Task: Cancel response.
Action: Mouse moved to (559, 64)
Screenshot: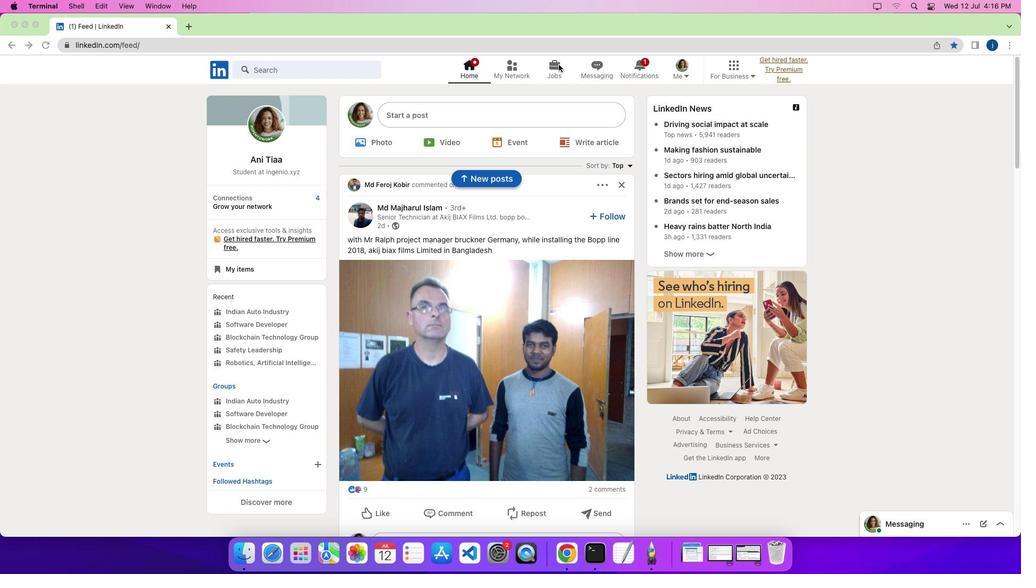 
Action: Mouse pressed left at (559, 64)
Screenshot: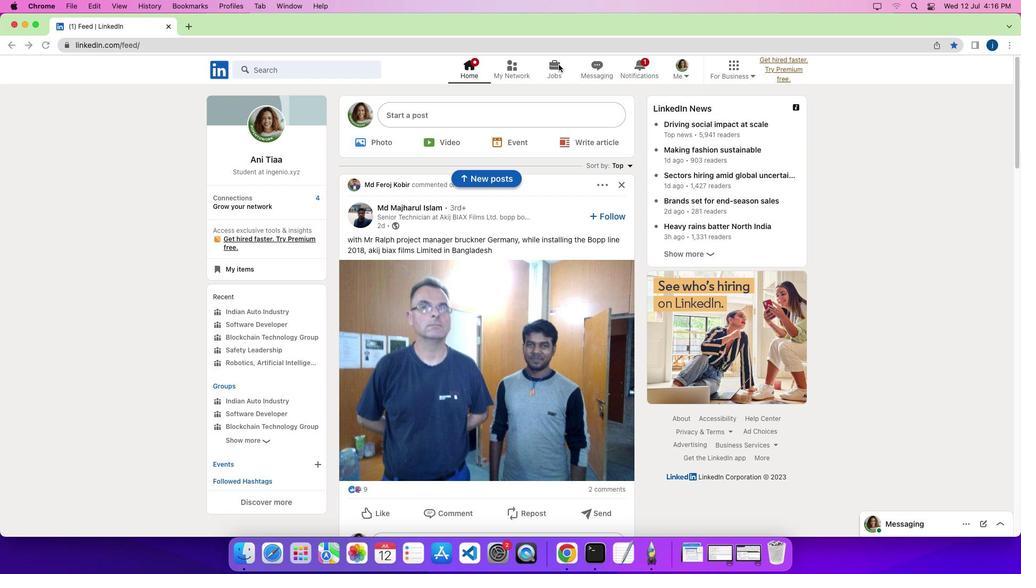 
Action: Mouse pressed left at (559, 64)
Screenshot: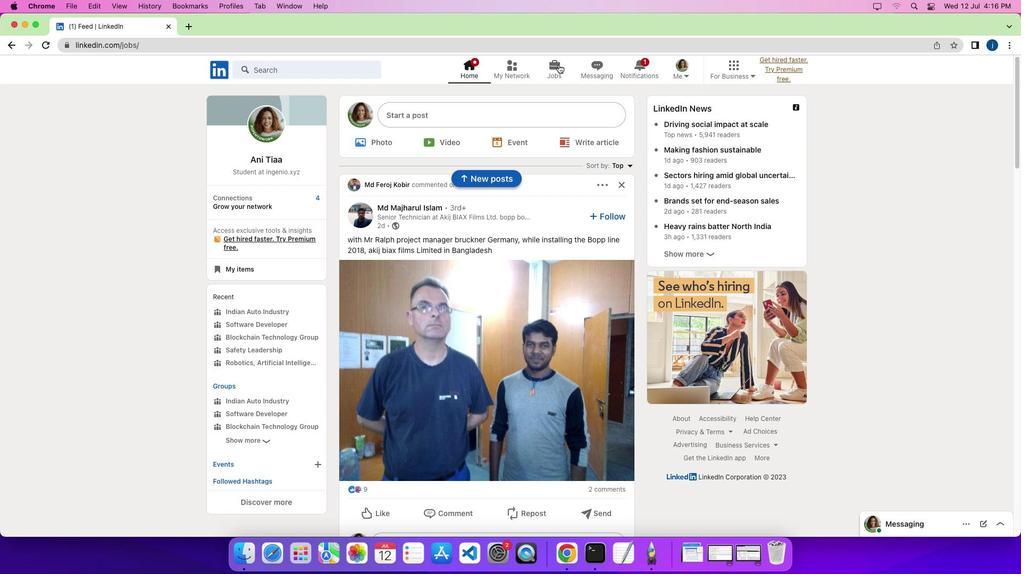 
Action: Mouse moved to (232, 367)
Screenshot: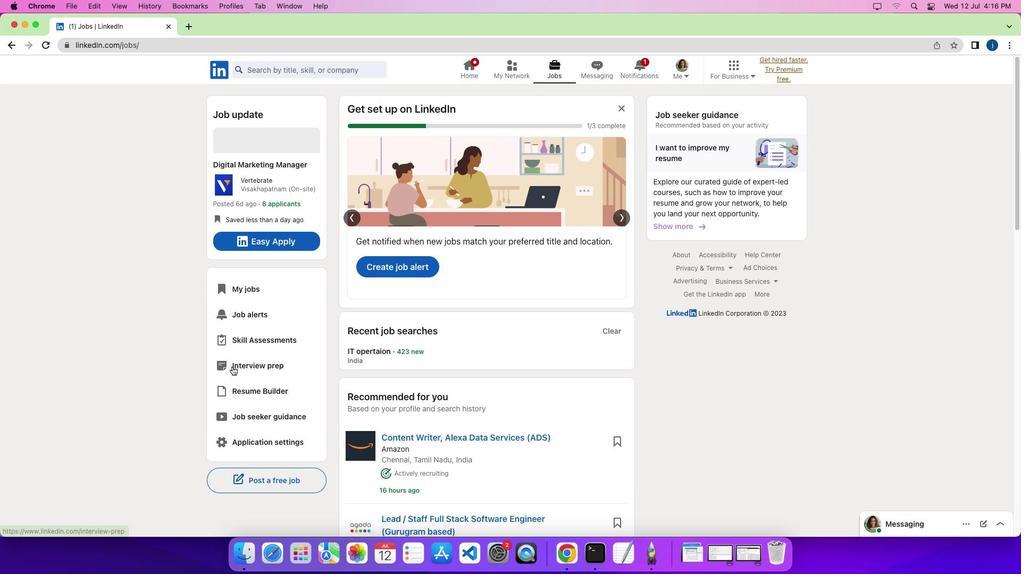 
Action: Mouse pressed left at (232, 367)
Screenshot: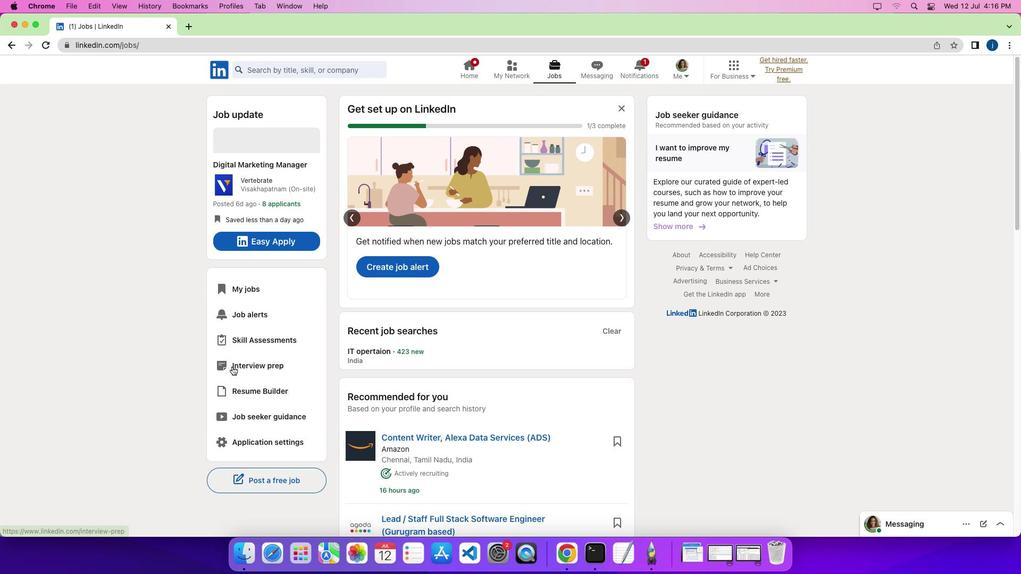 
Action: Mouse moved to (342, 119)
Screenshot: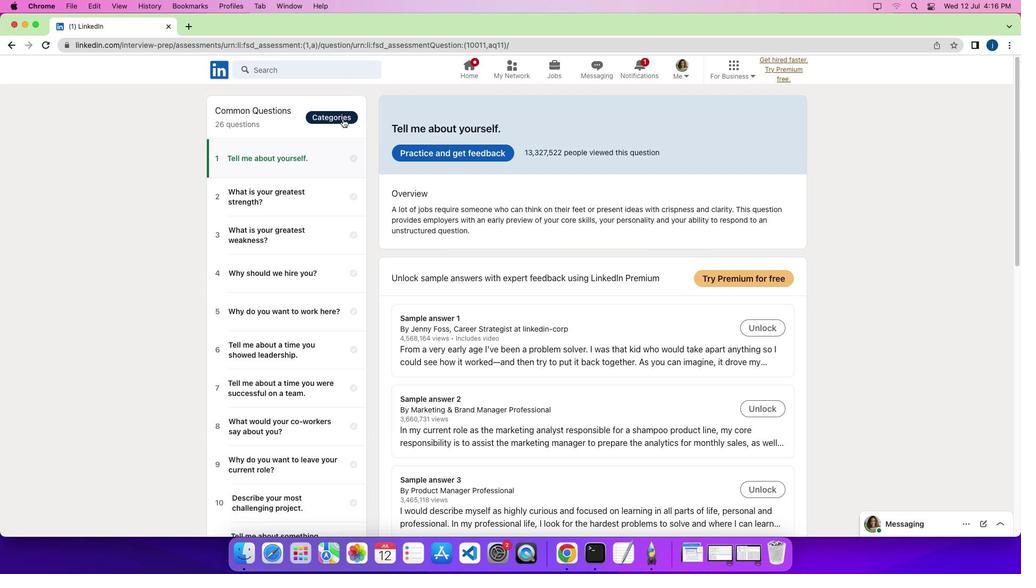 
Action: Mouse pressed left at (342, 119)
Screenshot: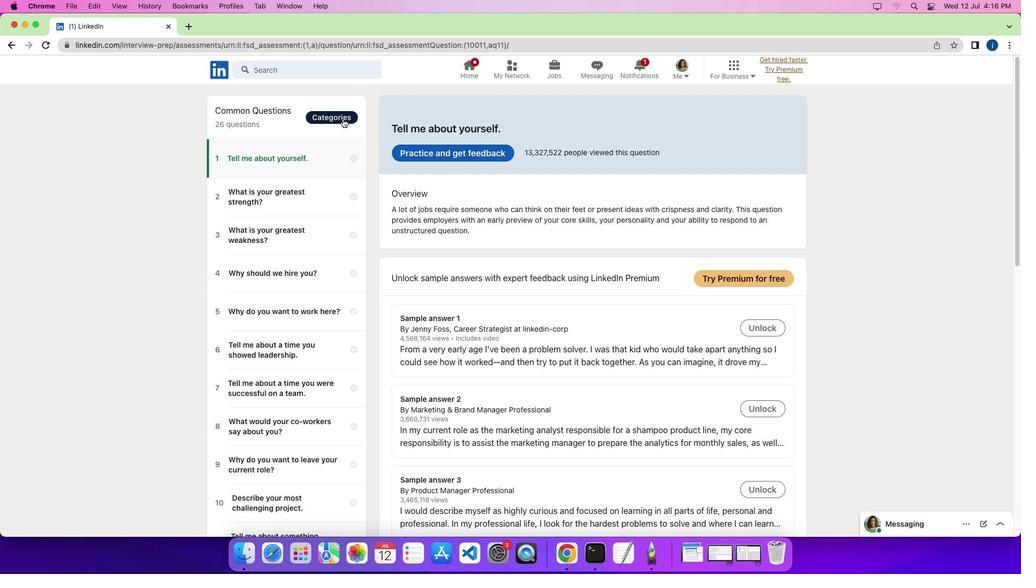 
Action: Mouse moved to (283, 314)
Screenshot: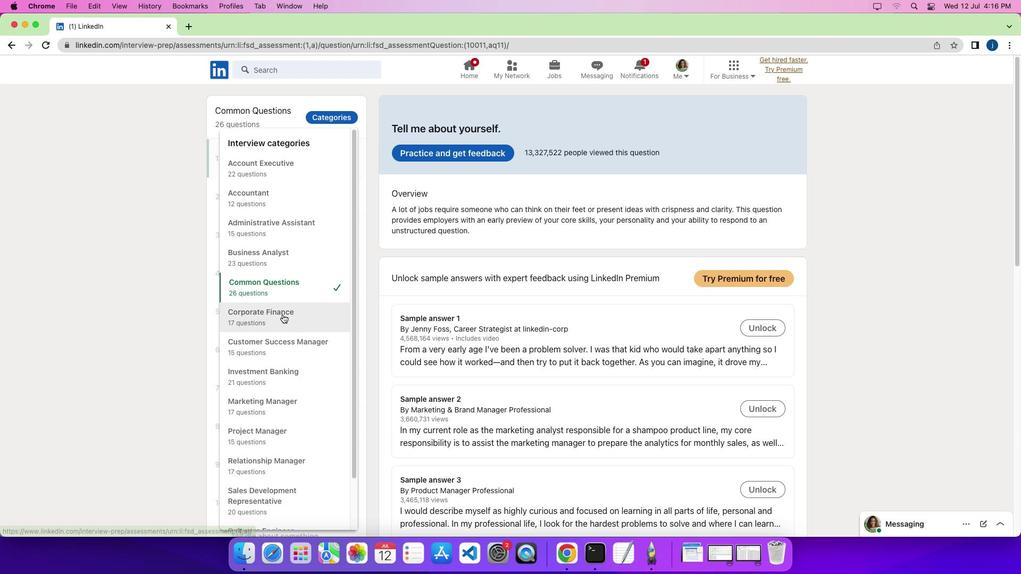 
Action: Mouse pressed left at (283, 314)
Screenshot: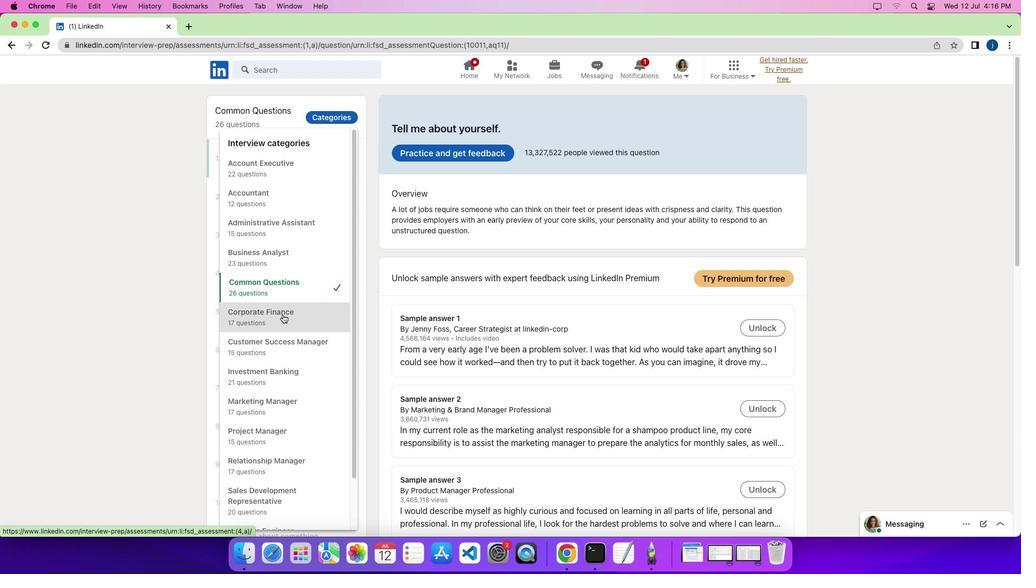 
Action: Mouse moved to (265, 366)
Screenshot: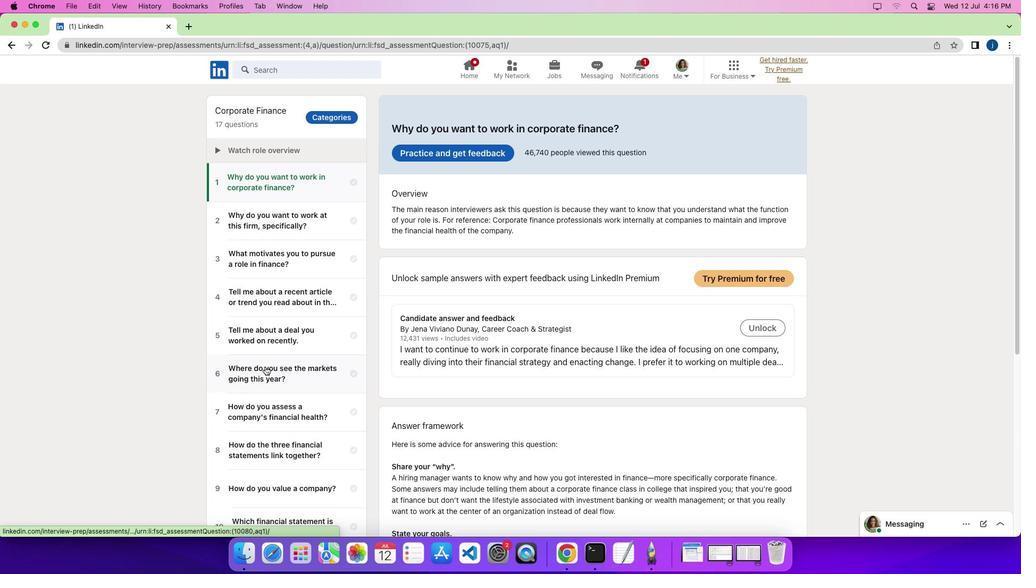 
Action: Mouse pressed left at (265, 366)
Screenshot: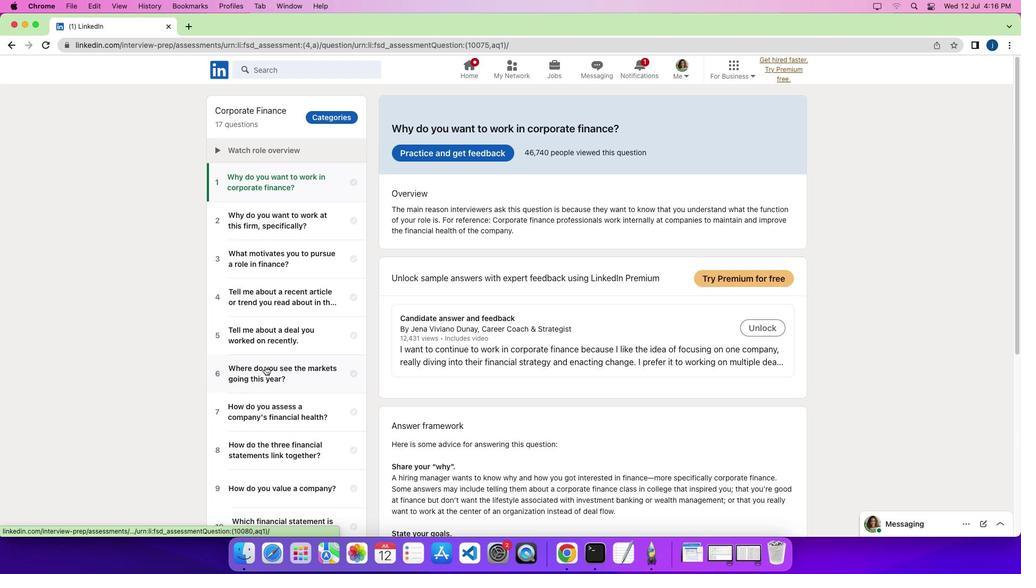 
Action: Mouse moved to (443, 155)
Screenshot: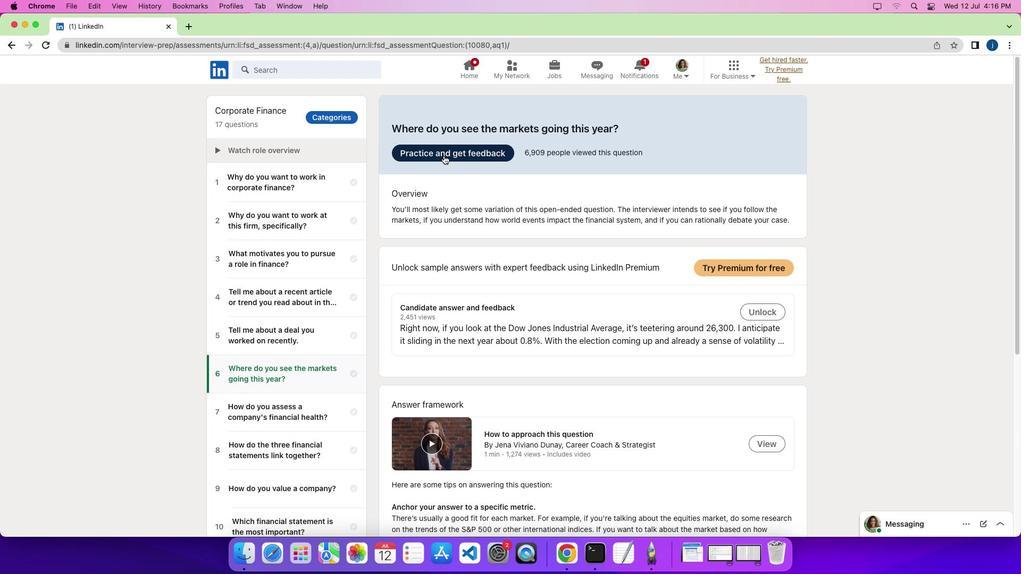 
Action: Mouse pressed left at (443, 155)
Screenshot: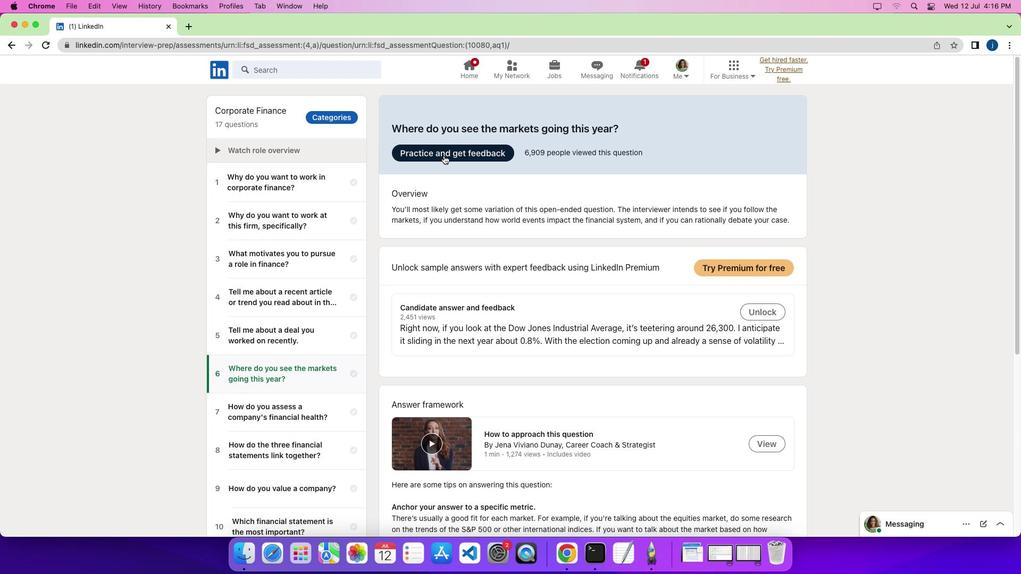 
Action: Mouse moved to (501, 346)
Screenshot: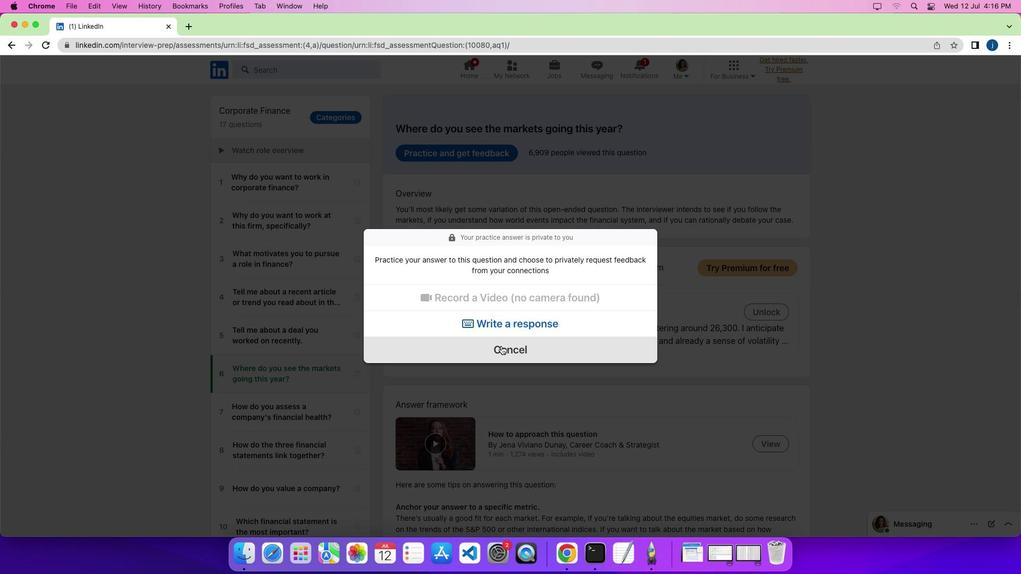 
Action: Mouse pressed left at (501, 346)
Screenshot: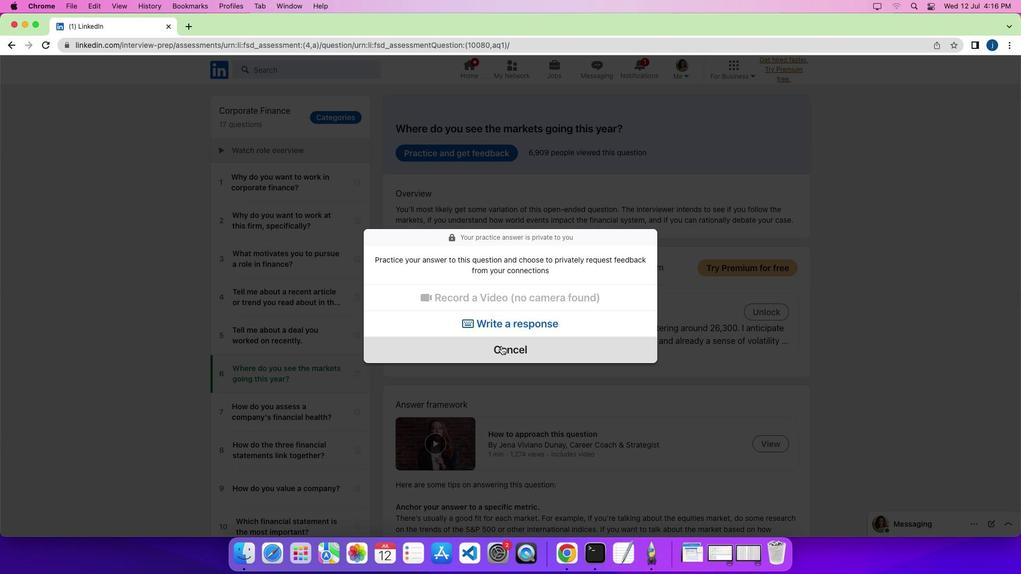 
